 Task: Review and comment on a pull request in your repository.
Action: Mouse moved to (720, 55)
Screenshot: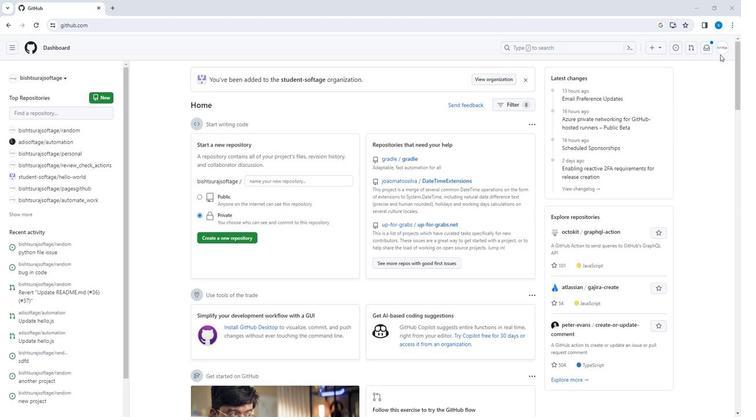 
Action: Mouse pressed left at (720, 55)
Screenshot: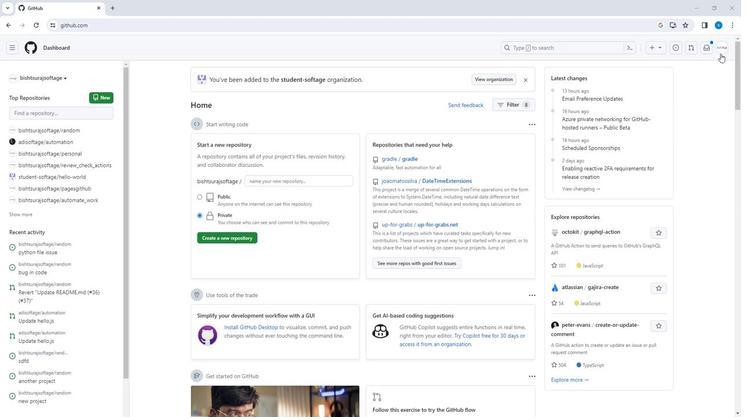 
Action: Mouse moved to (666, 107)
Screenshot: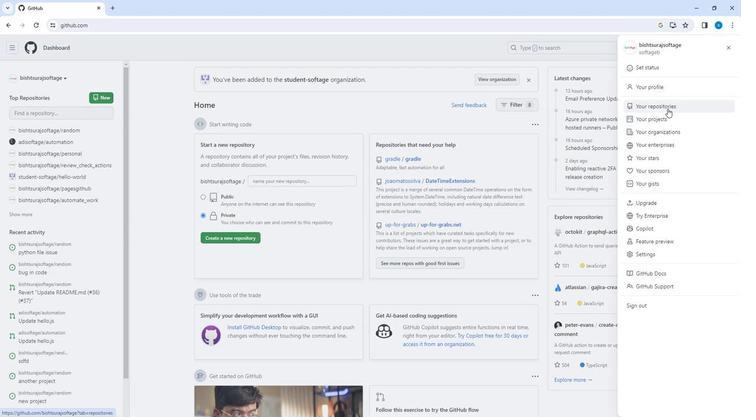 
Action: Mouse pressed left at (666, 107)
Screenshot: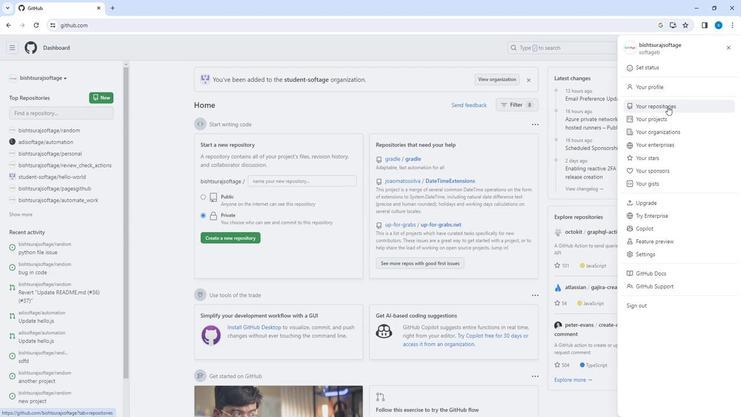 
Action: Mouse moved to (258, 170)
Screenshot: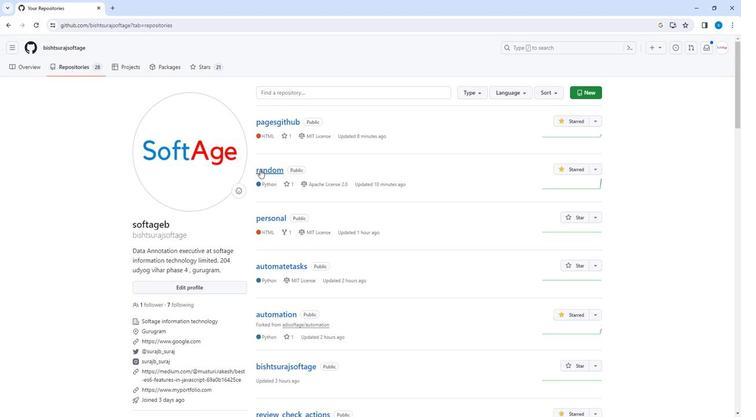
Action: Mouse pressed left at (258, 170)
Screenshot: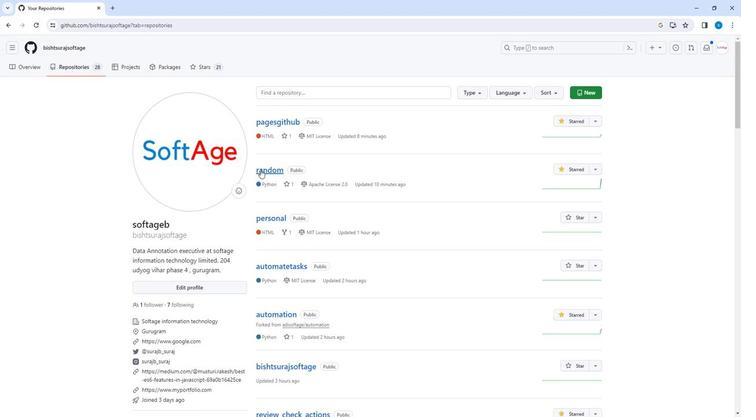 
Action: Mouse moved to (114, 69)
Screenshot: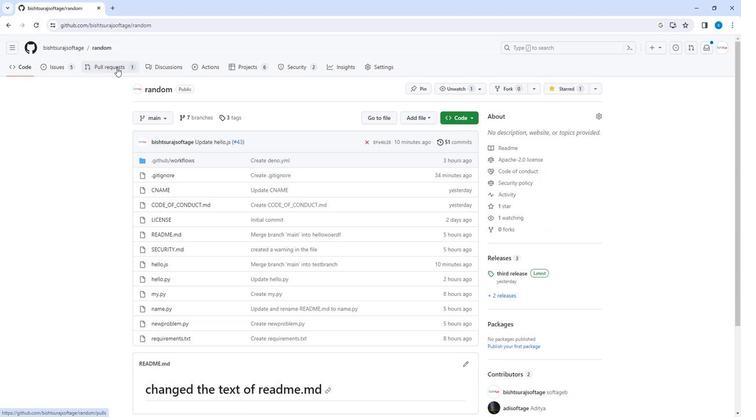 
Action: Mouse pressed left at (114, 69)
Screenshot: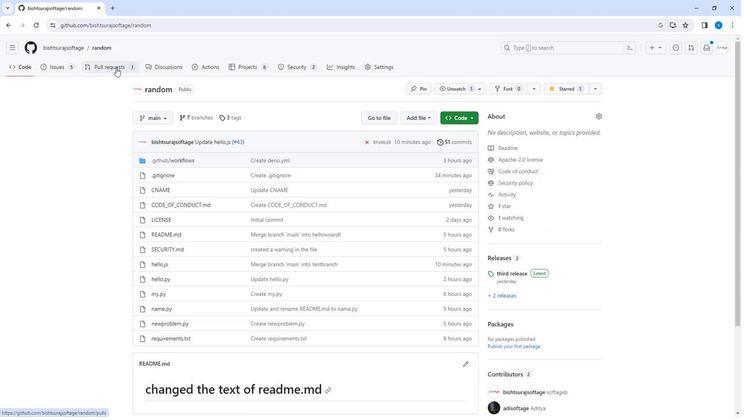 
Action: Mouse moved to (185, 186)
Screenshot: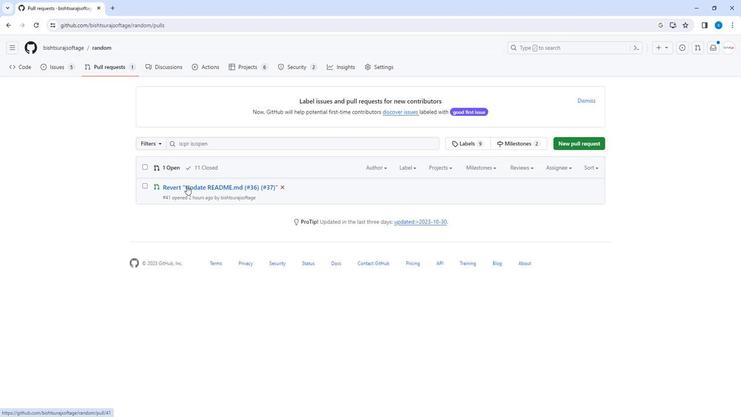
Action: Mouse pressed left at (185, 186)
Screenshot: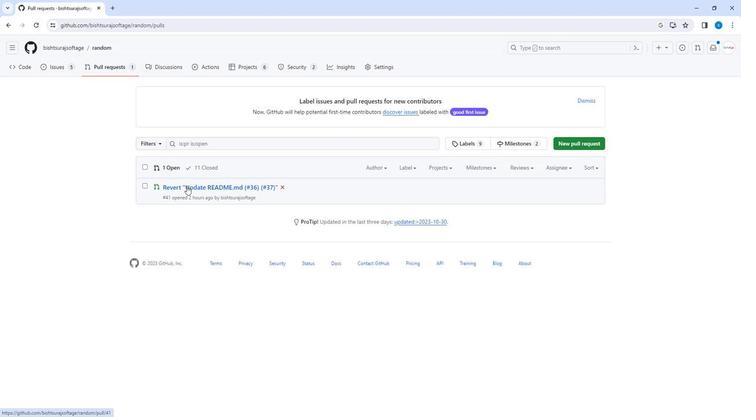 
Action: Mouse moved to (185, 186)
Screenshot: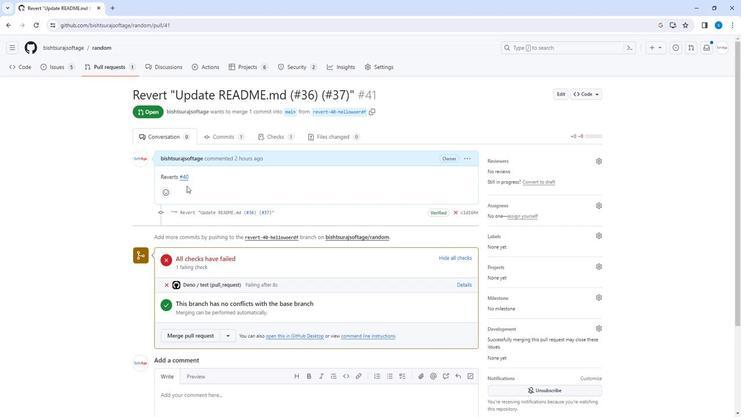 
Action: Mouse scrolled (185, 186) with delta (0, 0)
Screenshot: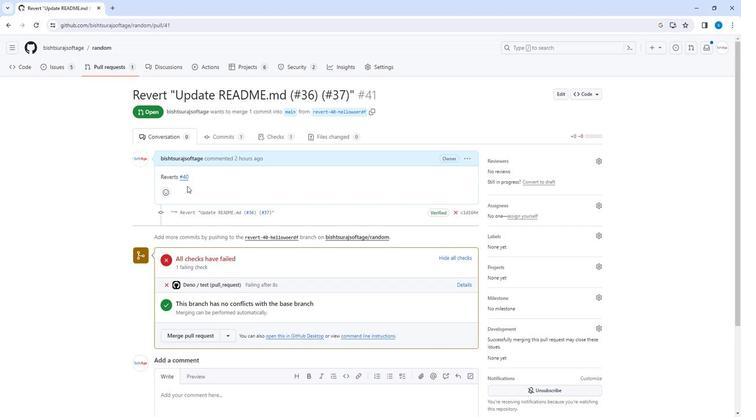
Action: Mouse scrolled (185, 186) with delta (0, 0)
Screenshot: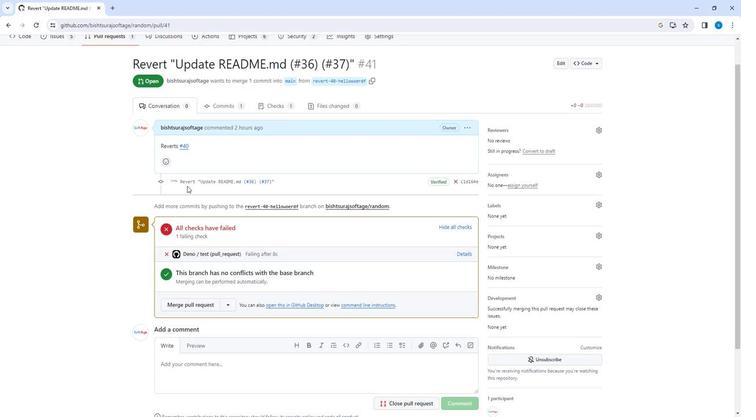 
Action: Mouse scrolled (185, 186) with delta (0, 0)
Screenshot: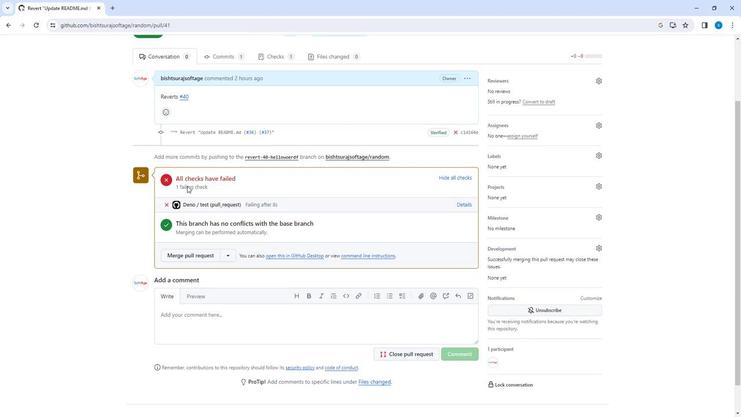 
Action: Mouse moved to (212, 291)
Screenshot: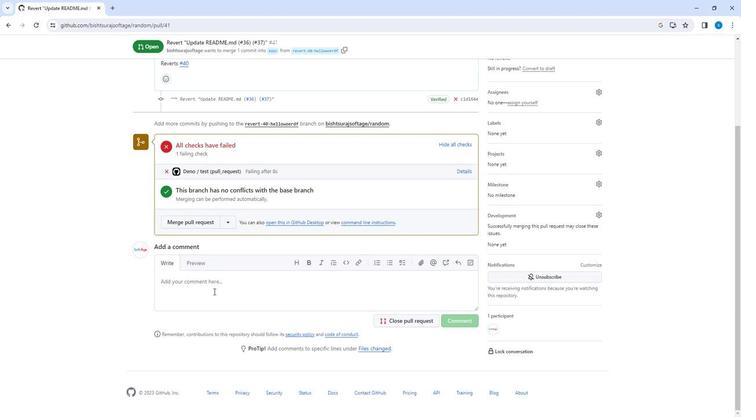 
Action: Mouse pressed left at (212, 291)
Screenshot: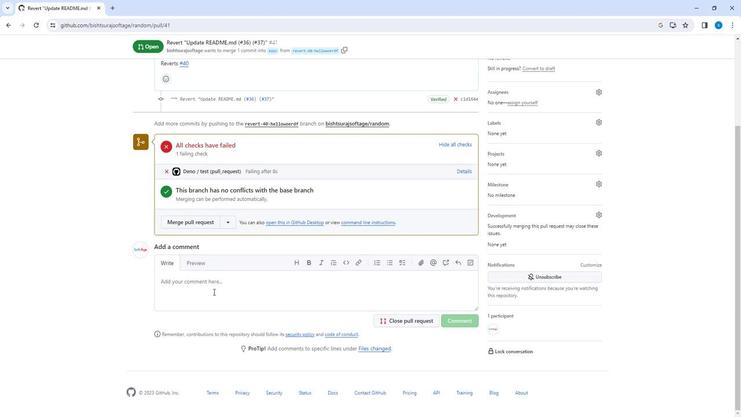 
Action: Key pressed there<Key.space>migjt<Key.backspace><Key.backspace>ht<Key.space>be<Key.space>somw<Key.space><Key.backspace><Key.backspace>e<Key.space>problem<Key.space>i<Key.space>n<Key.backspace><Key.backspace>n<Key.space>the<Key.space>code<Key.space>and<Key.space>still<Key.space><Key.shift_r>I<Key.space>m<Key.backspace>am<Key.space>merg
Screenshot: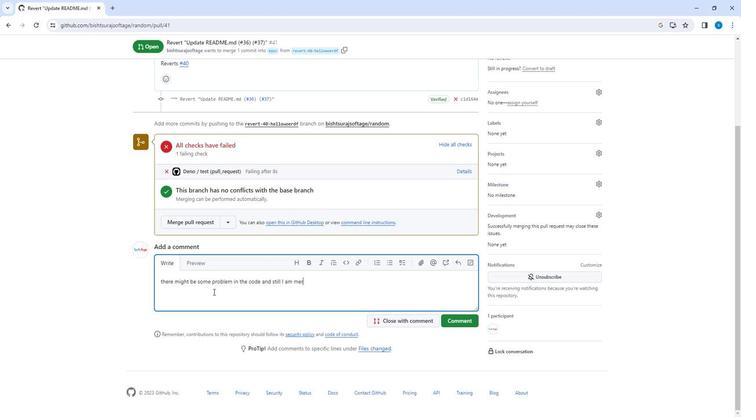 
Action: Mouse moved to (212, 291)
Screenshot: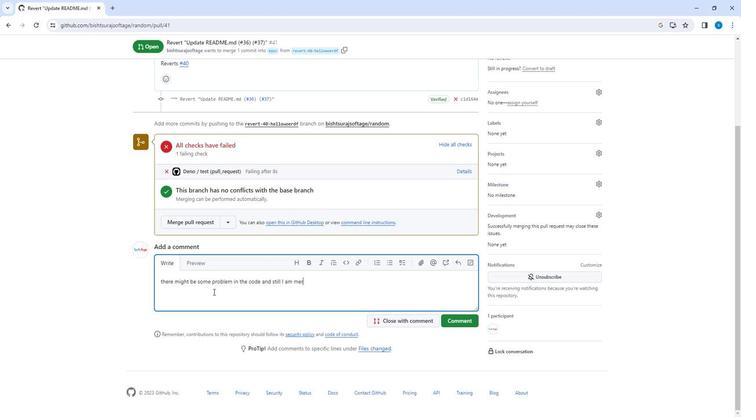 
Action: Key pressed ing<Key.space>it.
Screenshot: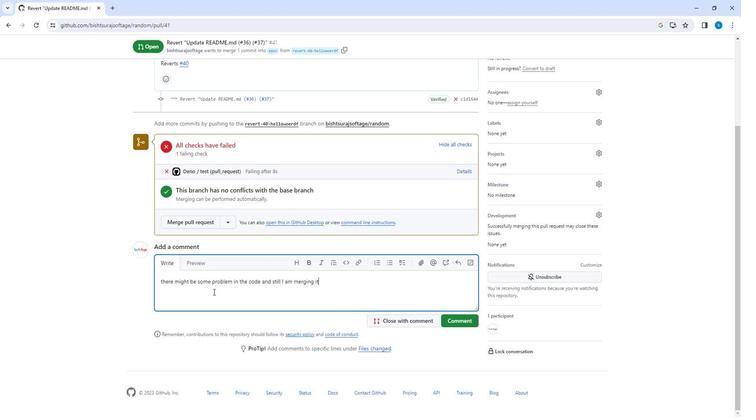 
Action: Mouse moved to (453, 319)
Screenshot: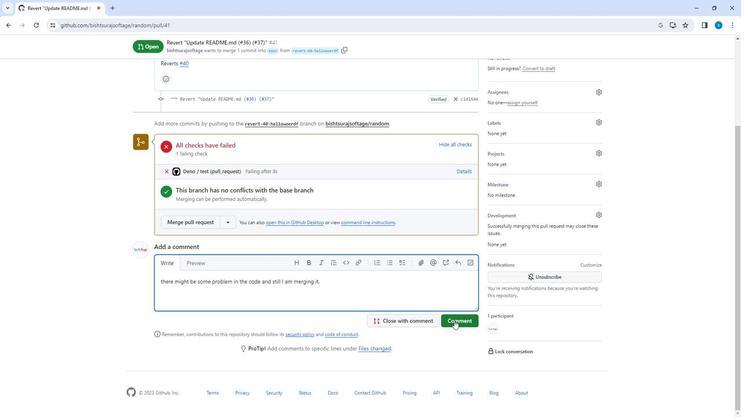 
Action: Mouse pressed left at (453, 319)
Screenshot: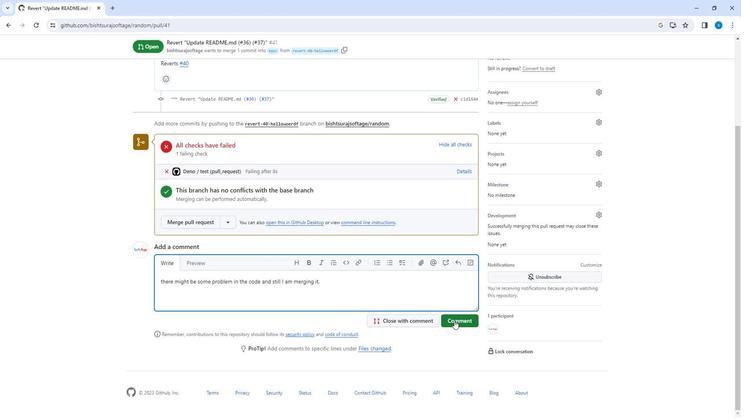 
Action: Mouse moved to (187, 224)
Screenshot: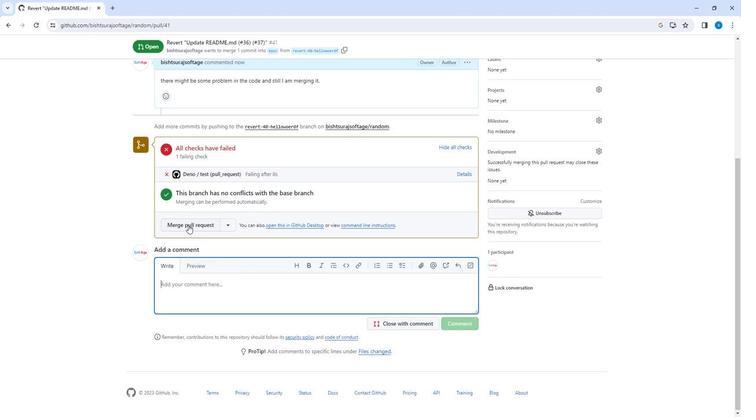 
Action: Mouse pressed left at (187, 224)
Screenshot: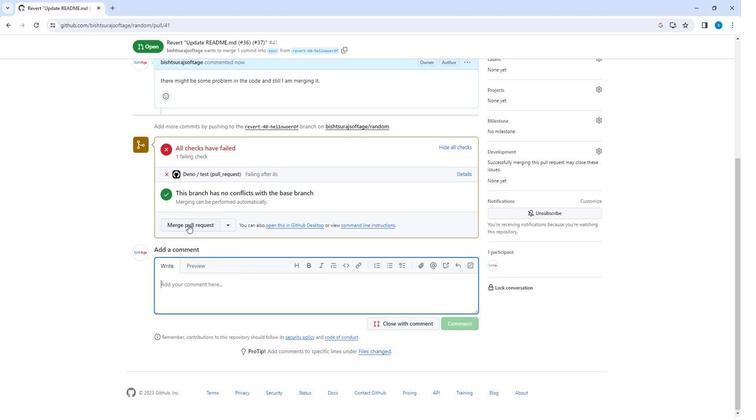 
Action: Mouse moved to (190, 224)
Screenshot: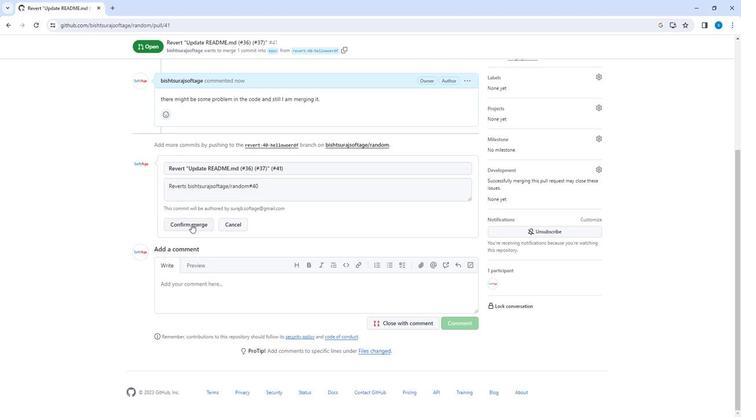 
Action: Mouse pressed left at (190, 224)
Screenshot: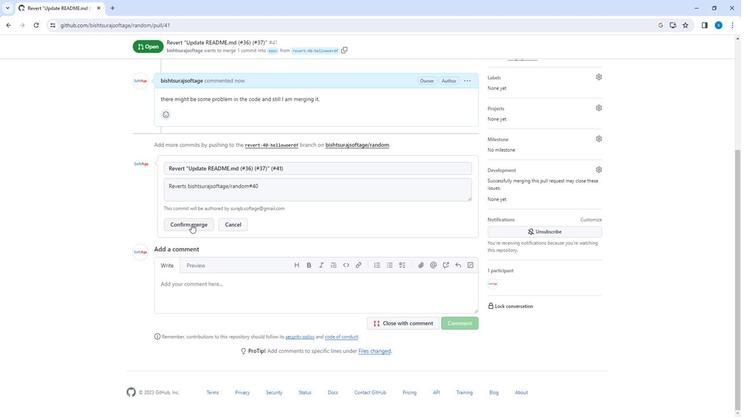 
